 Task: Create a rule from the Routing list, Task moved to a section -> Set Priority in the project AgileOpus , set the section as Done clear the priority
Action: Mouse moved to (1327, 224)
Screenshot: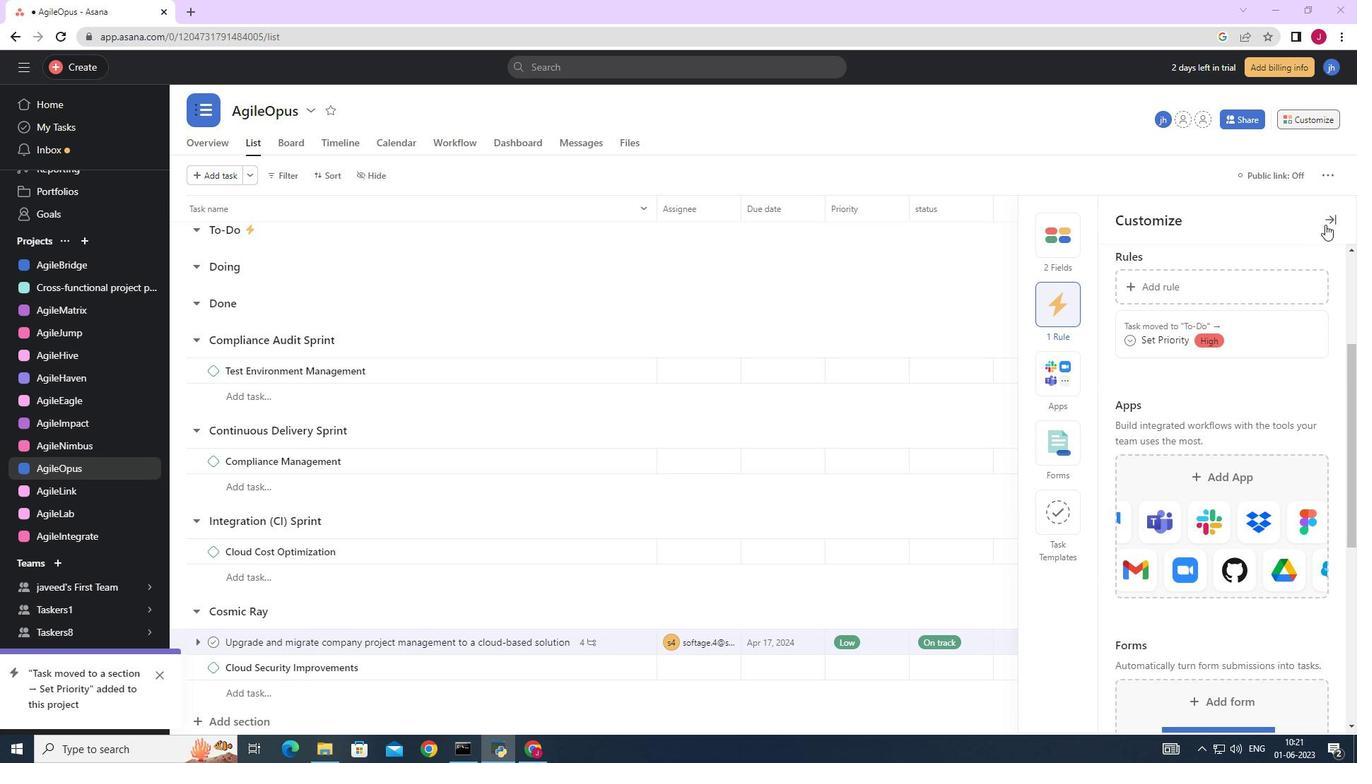 
Action: Mouse pressed left at (1327, 224)
Screenshot: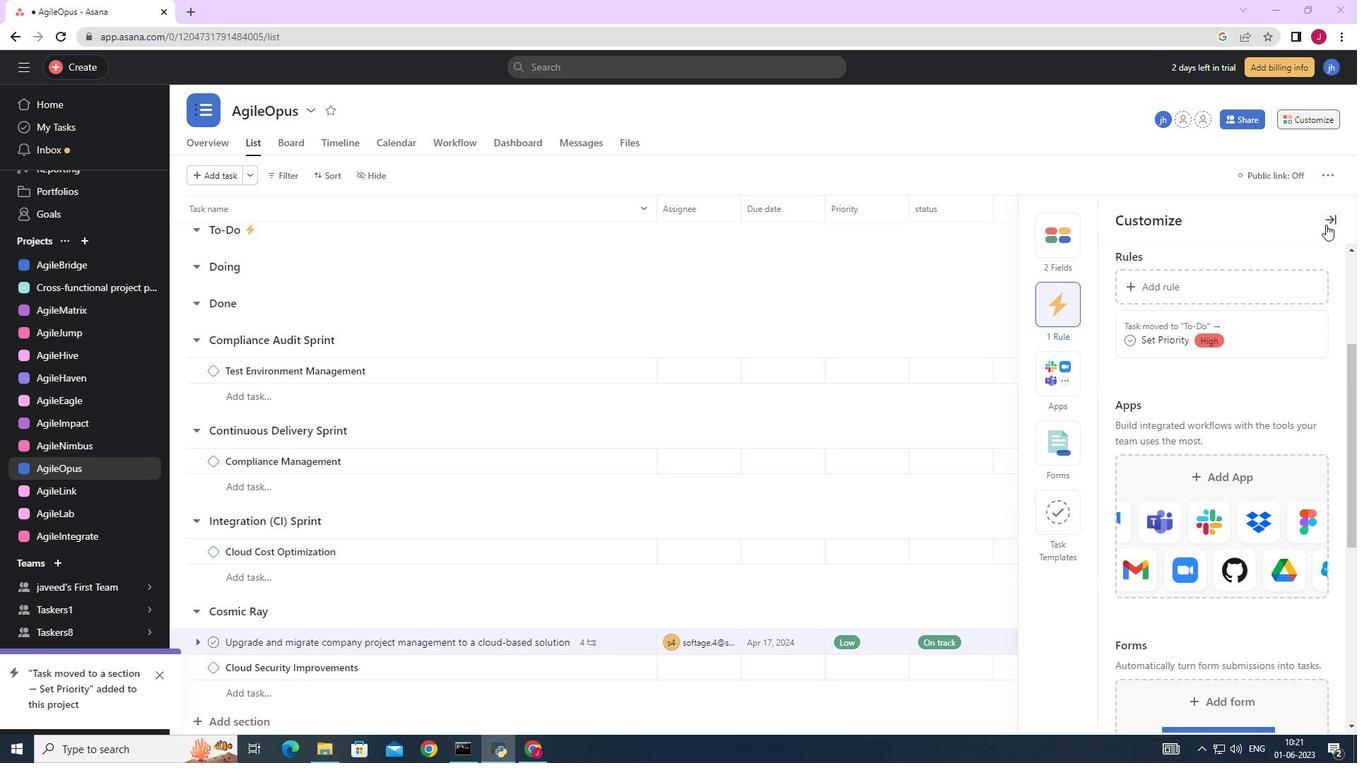 
Action: Mouse moved to (1318, 117)
Screenshot: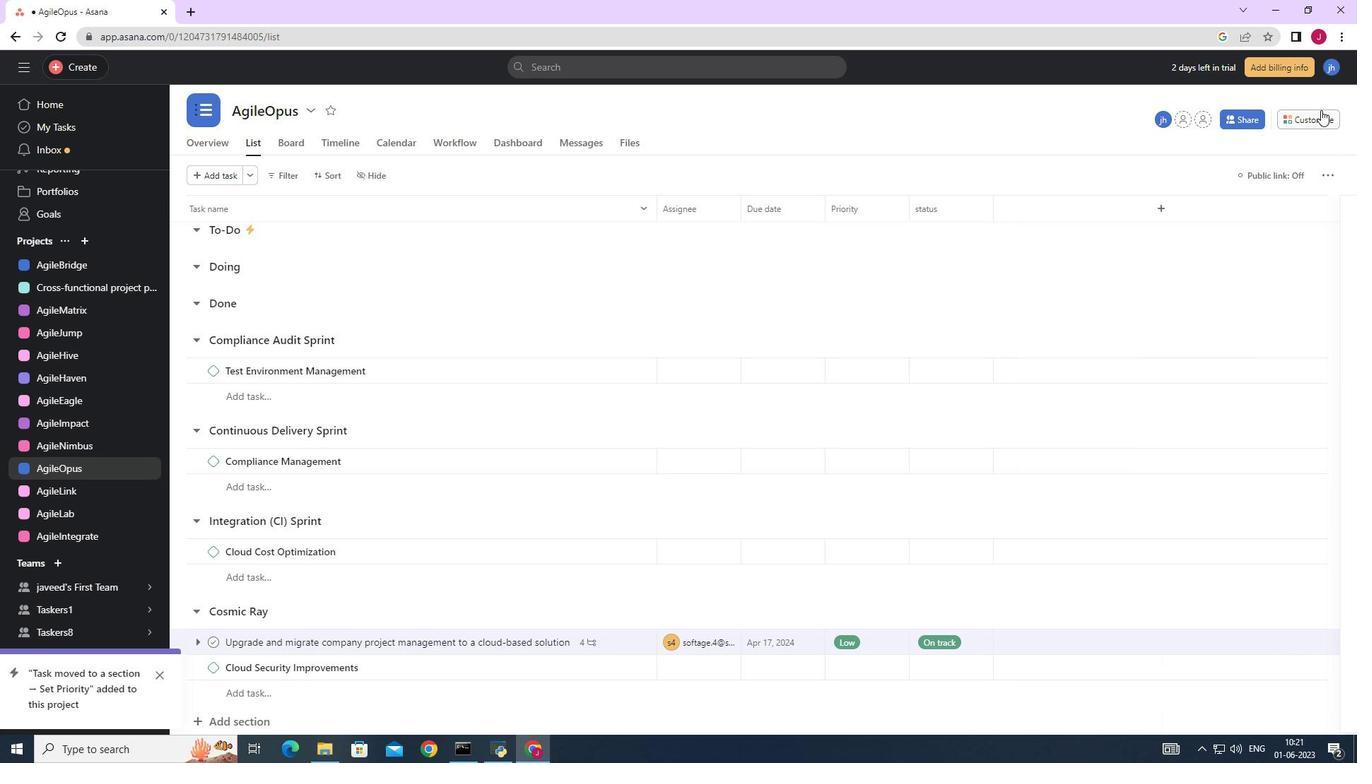 
Action: Mouse pressed left at (1318, 117)
Screenshot: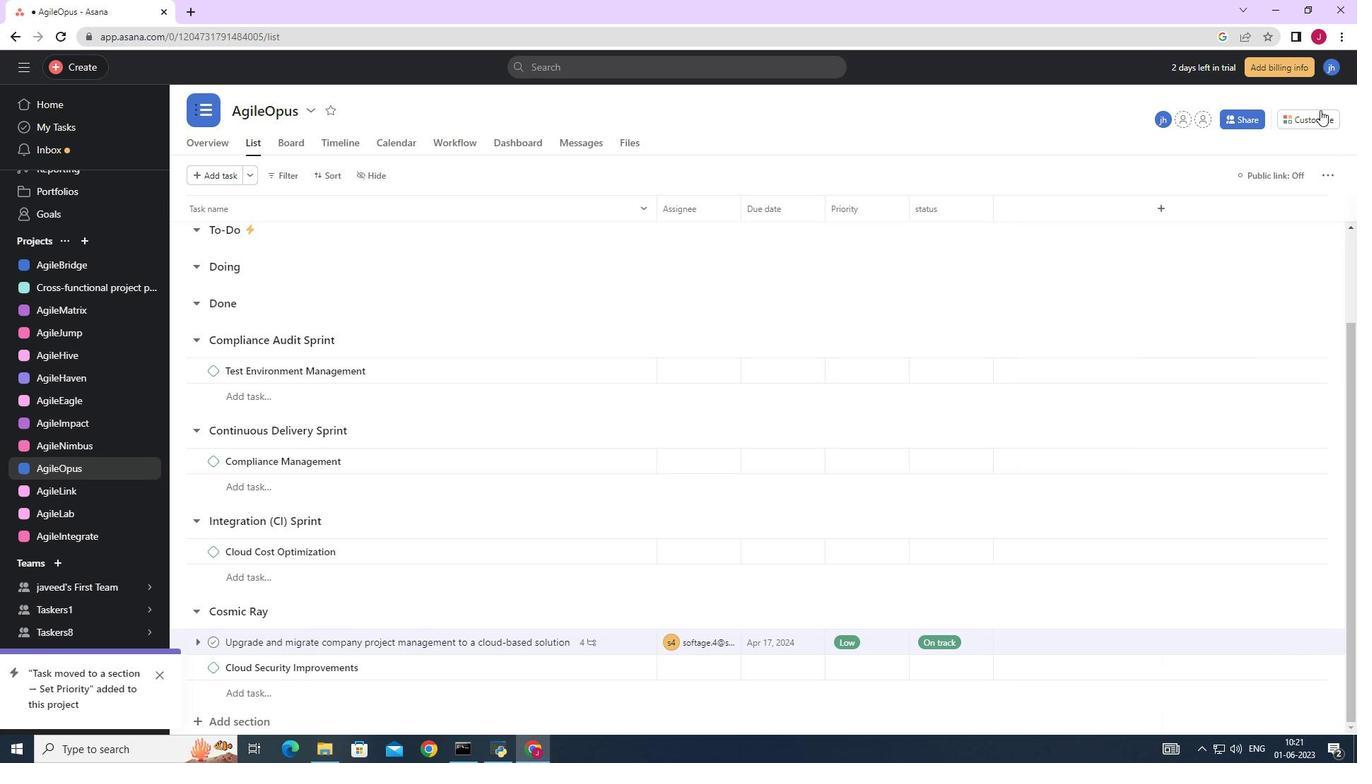 
Action: Mouse moved to (1050, 311)
Screenshot: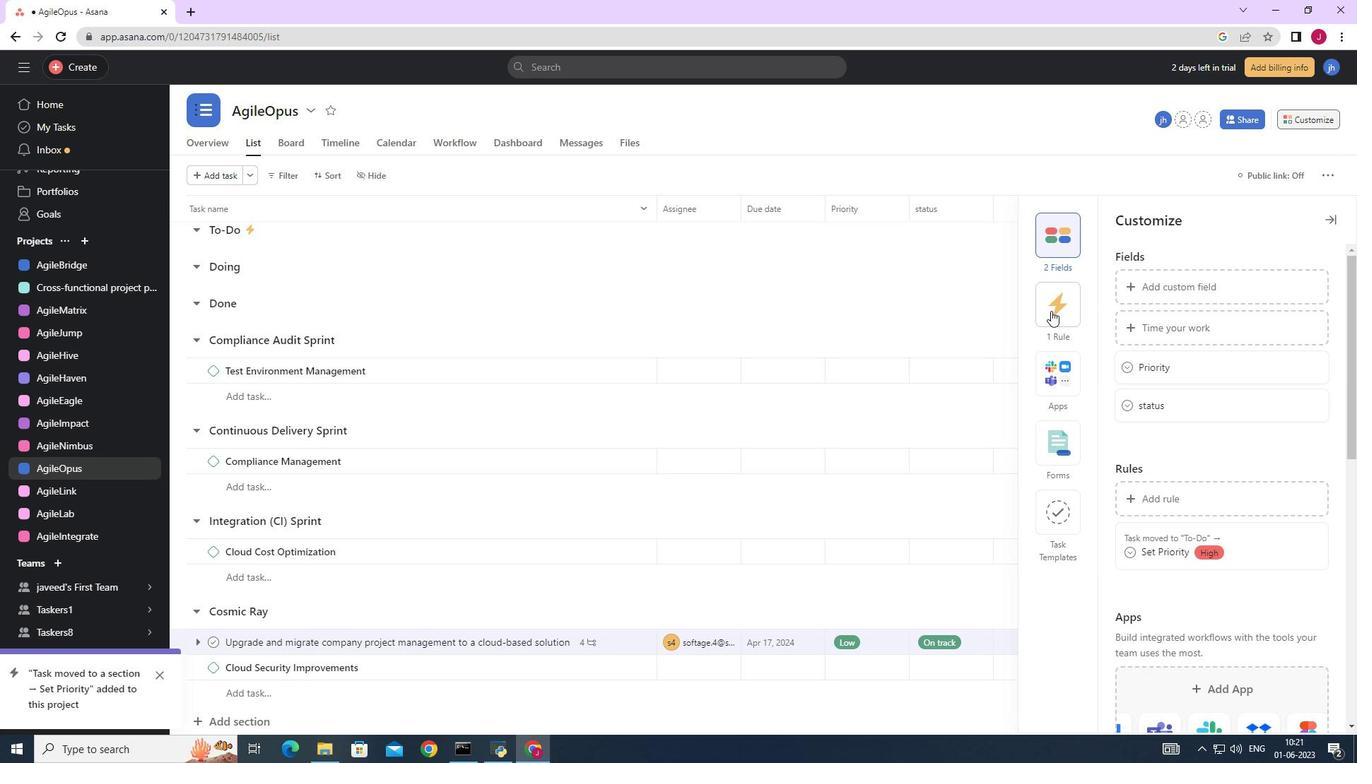 
Action: Mouse pressed left at (1050, 311)
Screenshot: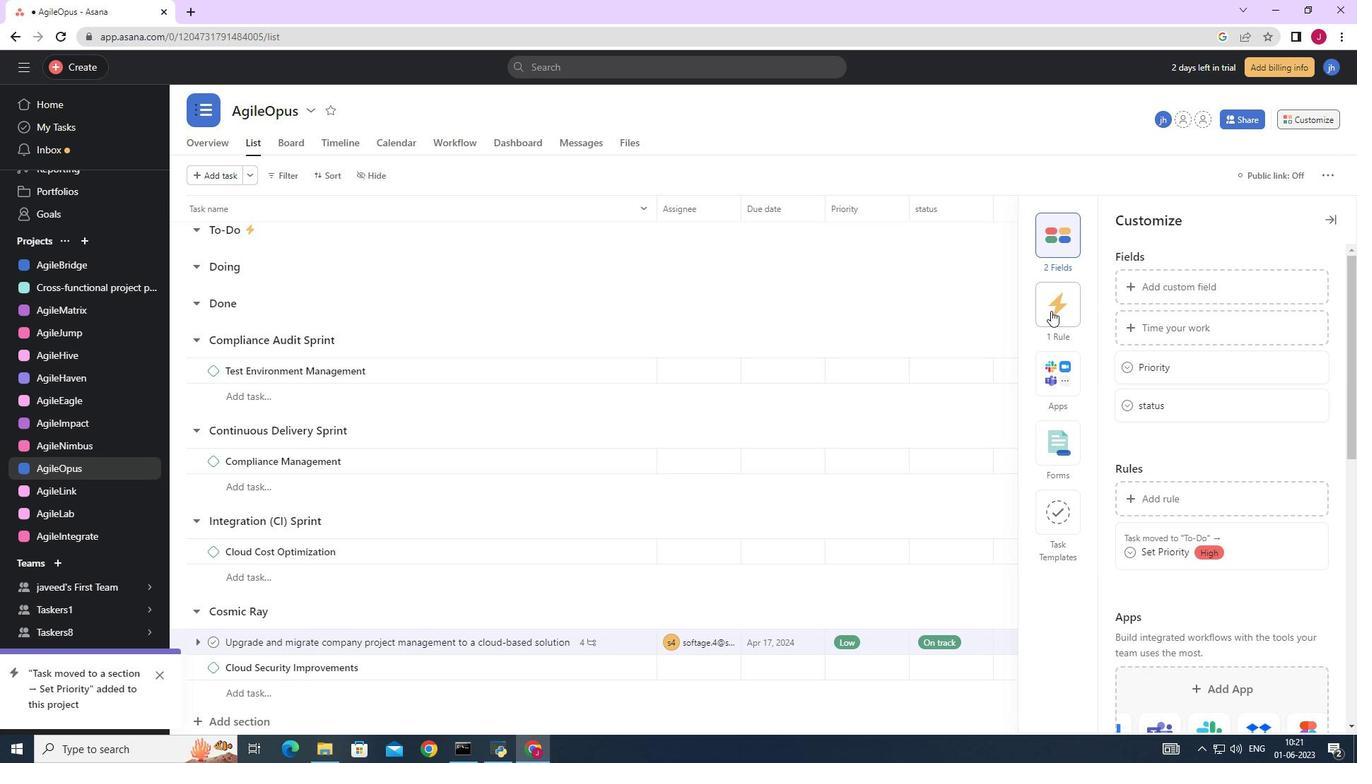 
Action: Mouse moved to (1158, 296)
Screenshot: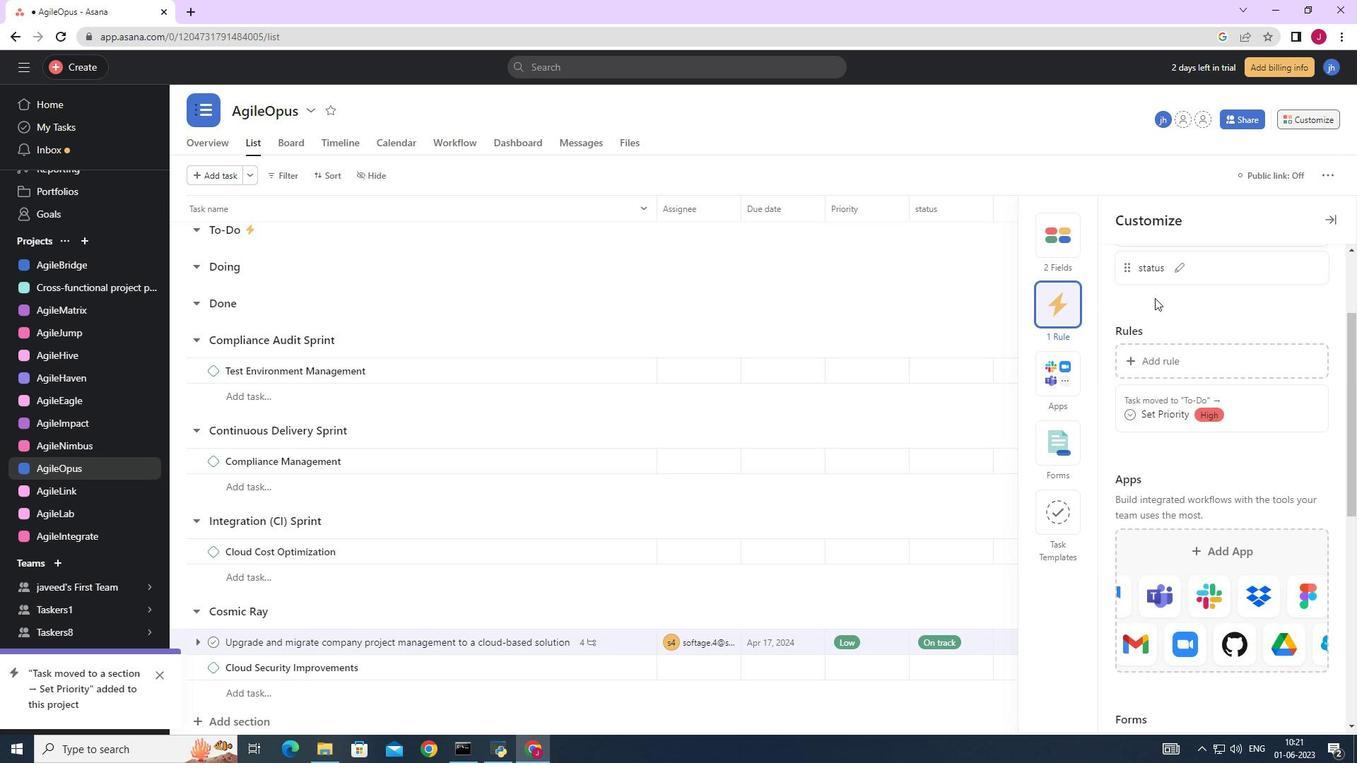 
Action: Mouse pressed left at (1158, 296)
Screenshot: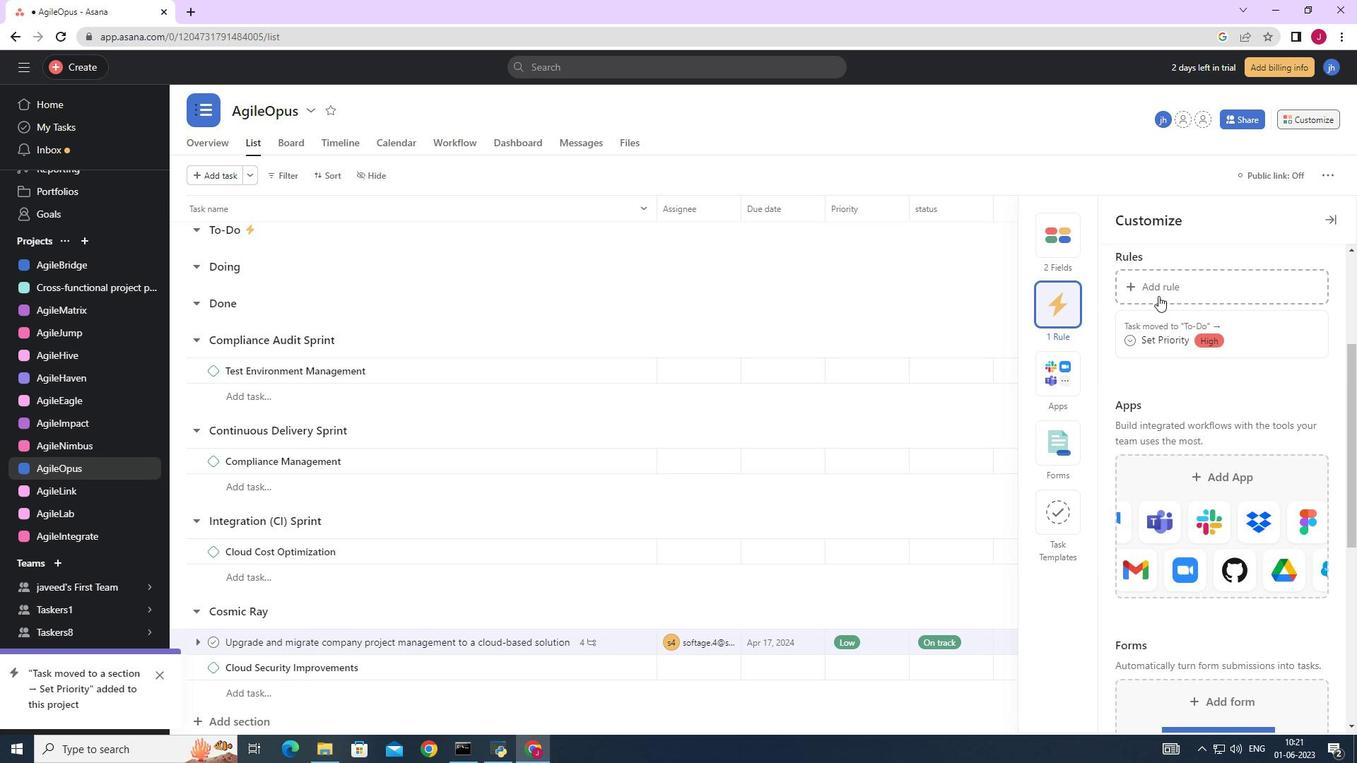 
Action: Mouse moved to (310, 179)
Screenshot: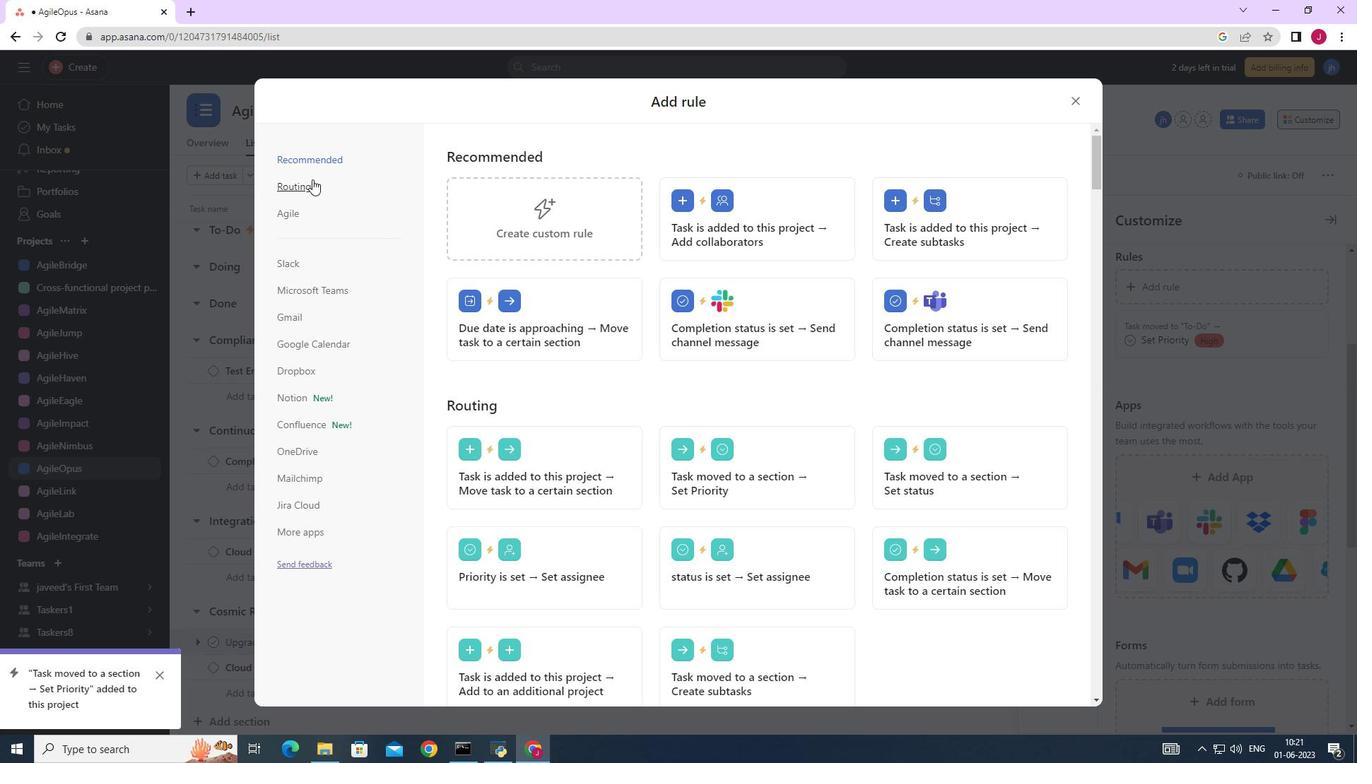 
Action: Mouse pressed left at (310, 179)
Screenshot: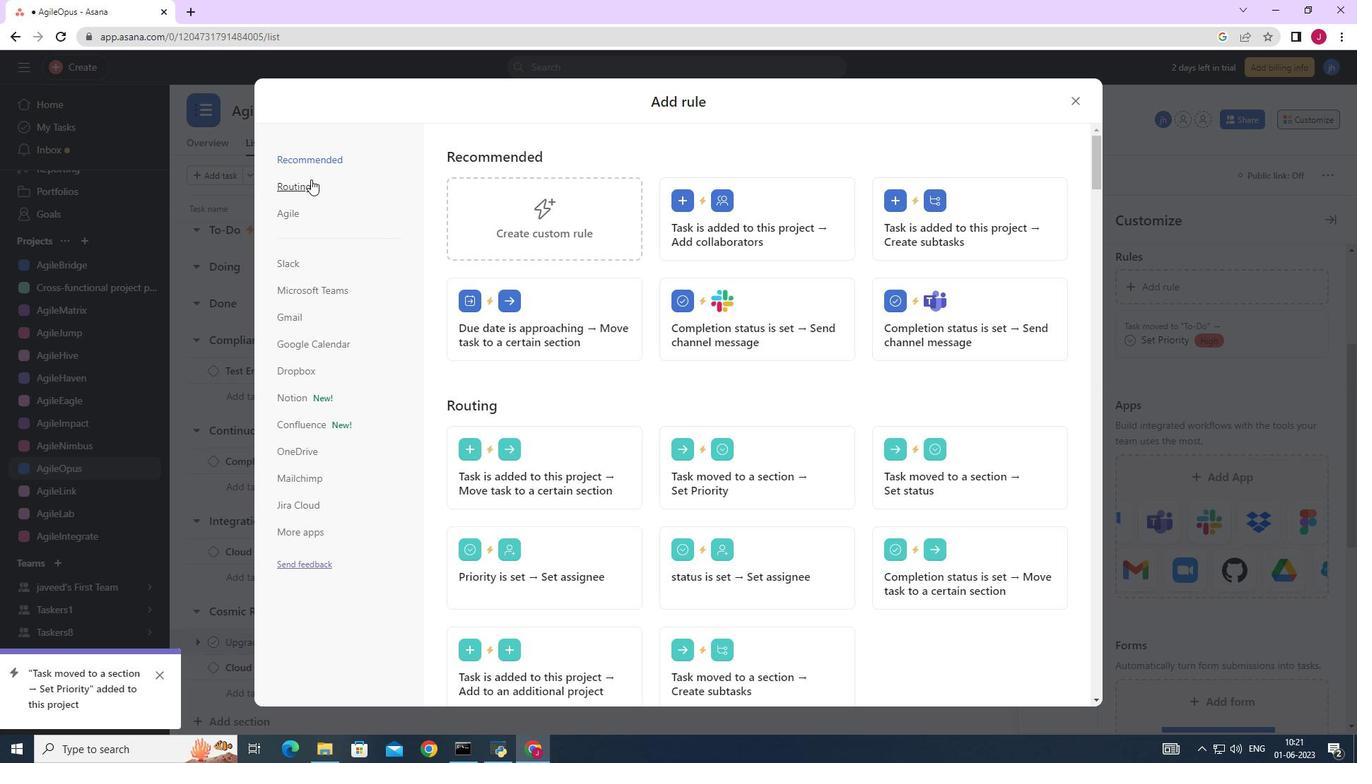 
Action: Mouse moved to (789, 212)
Screenshot: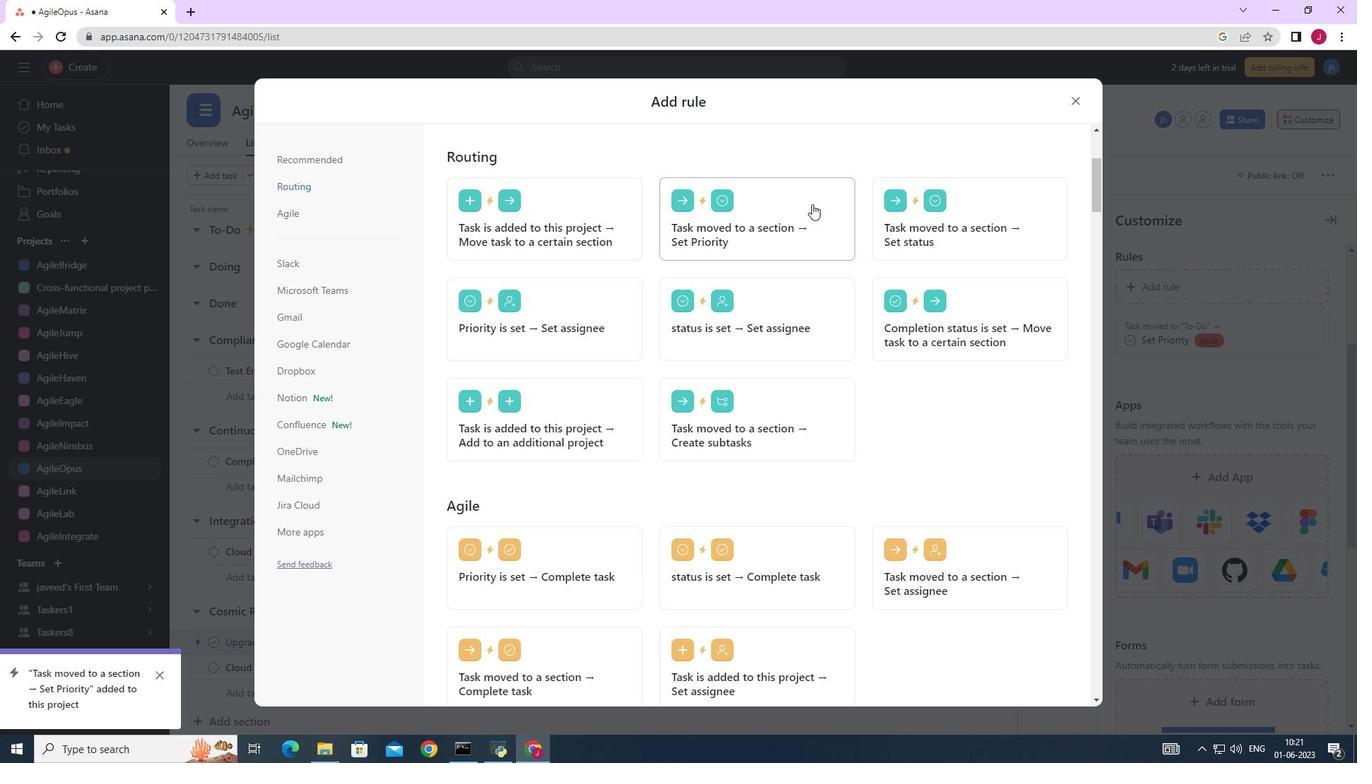 
Action: Mouse pressed left at (789, 212)
Screenshot: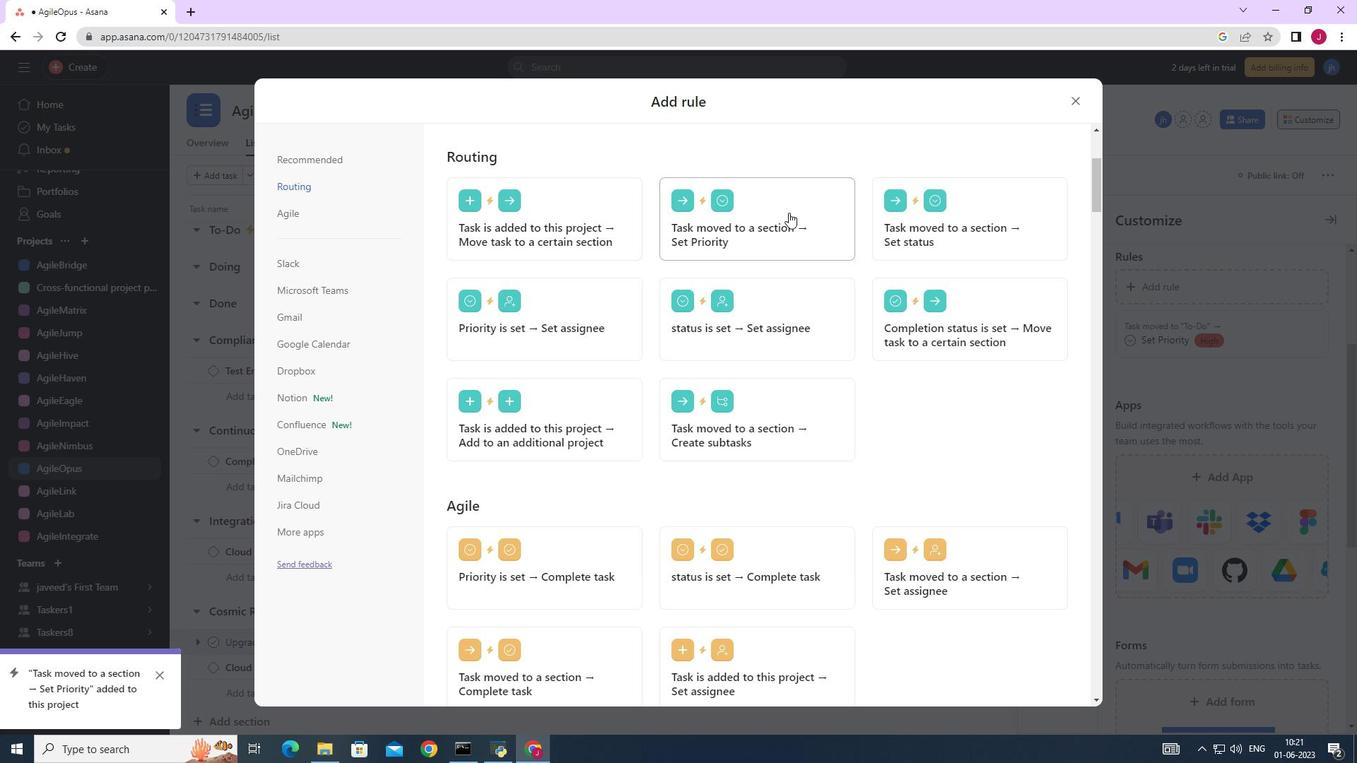 
Action: Mouse moved to (552, 382)
Screenshot: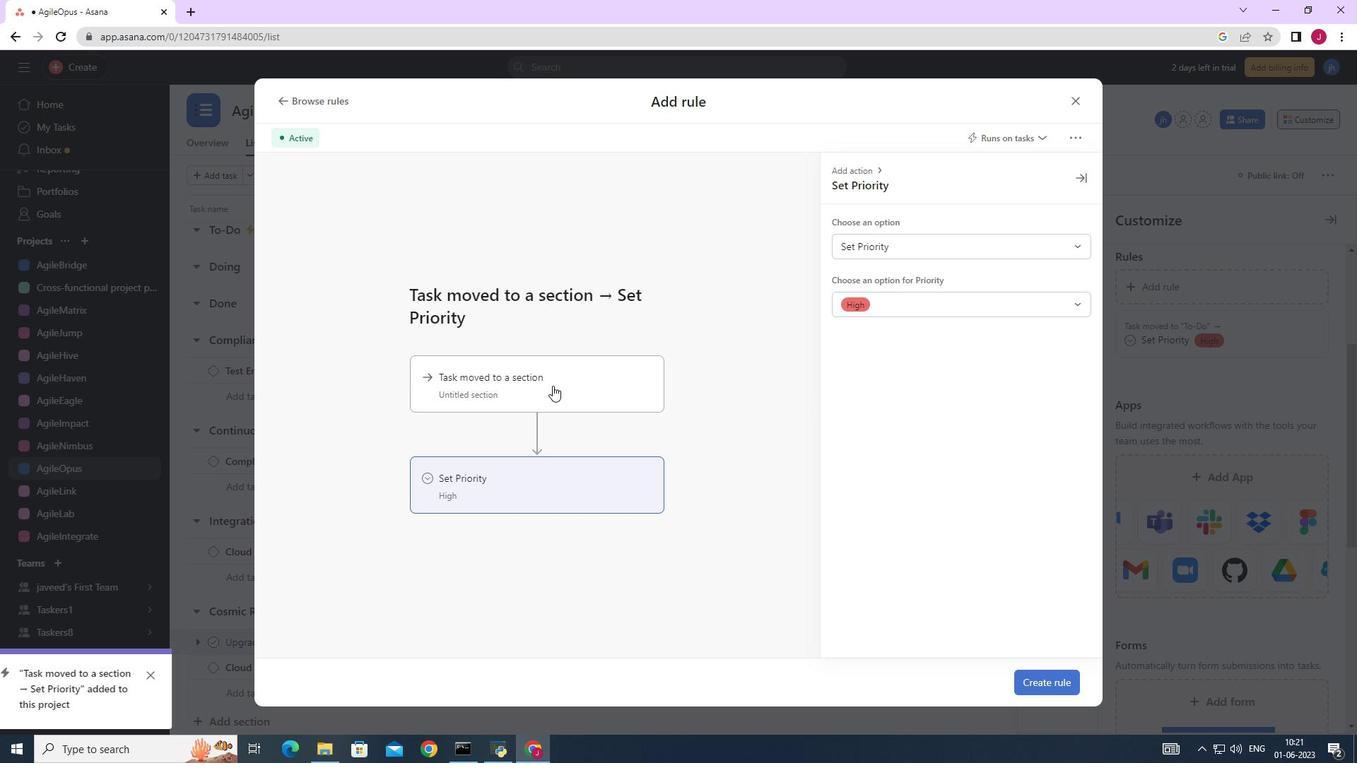 
Action: Mouse pressed left at (552, 382)
Screenshot: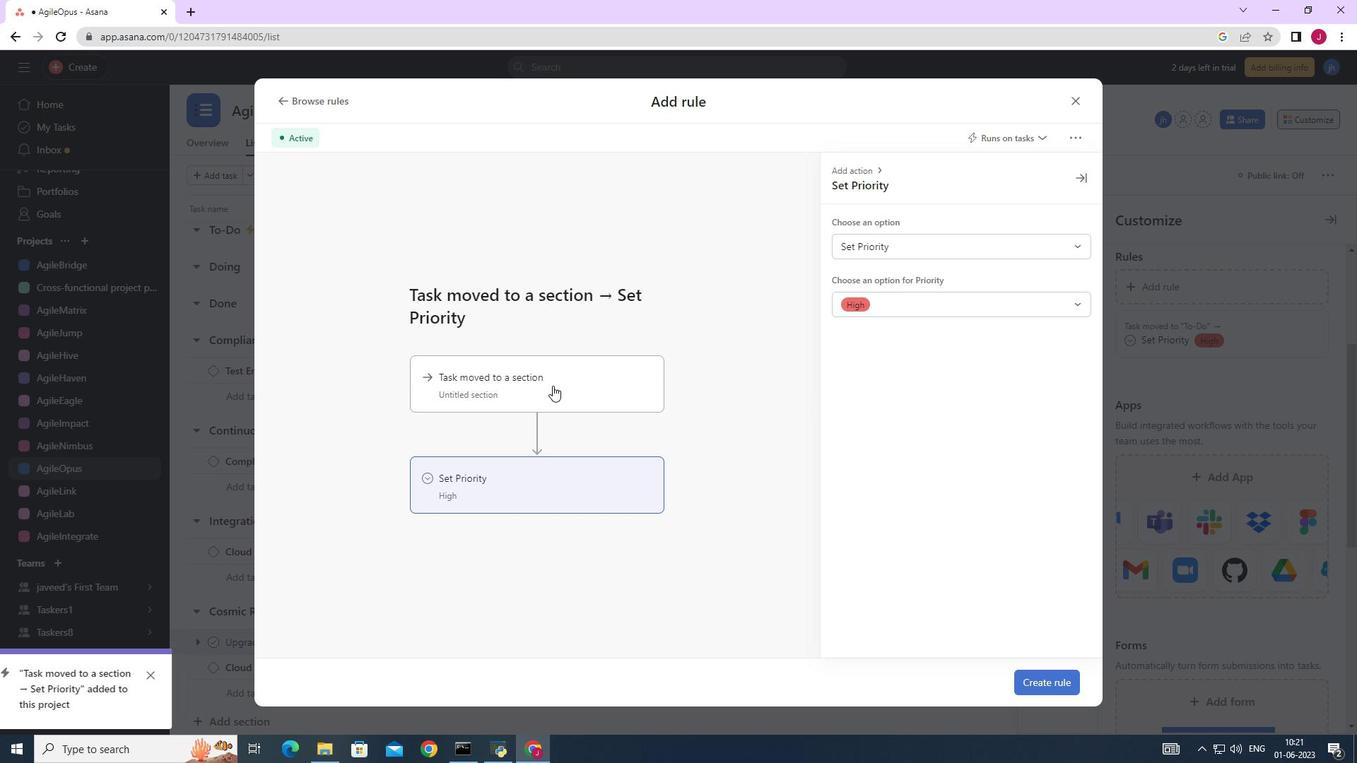 
Action: Mouse moved to (882, 245)
Screenshot: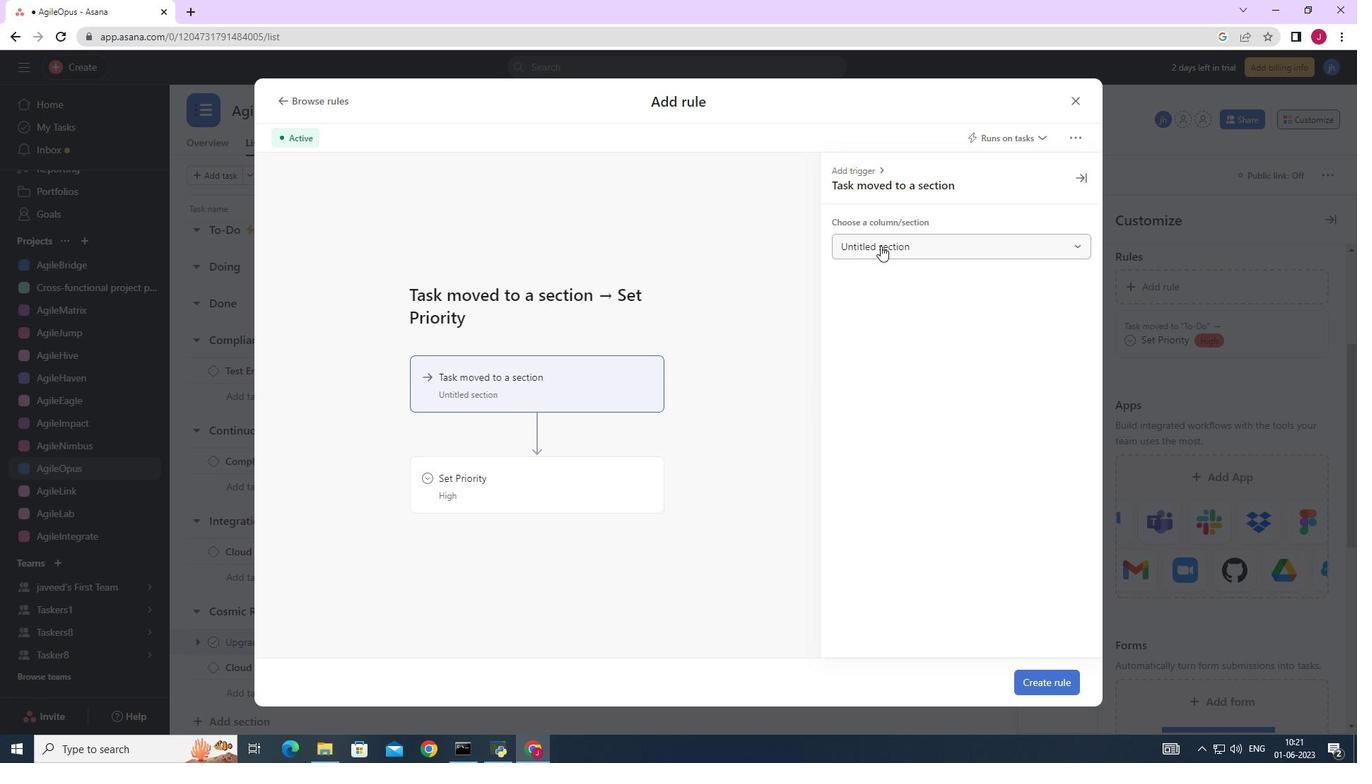 
Action: Mouse pressed left at (882, 245)
Screenshot: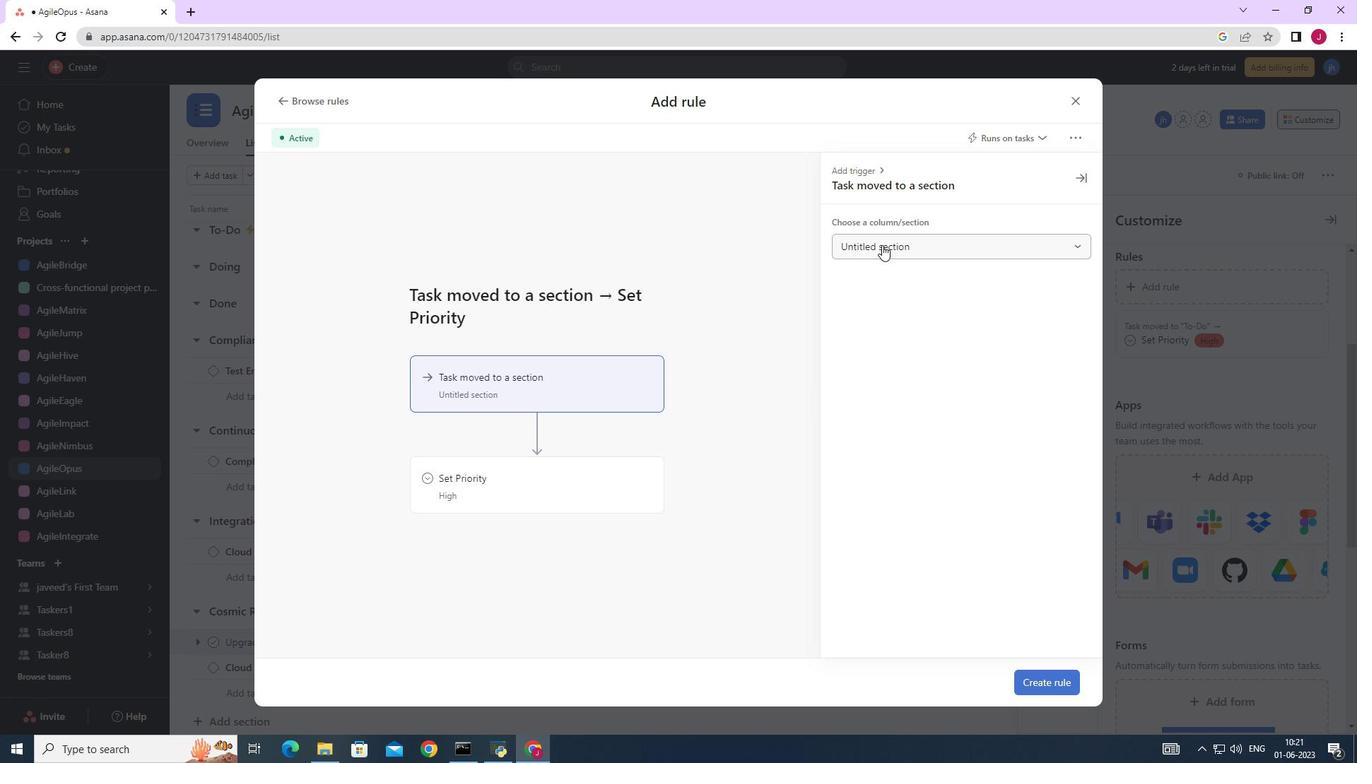
Action: Mouse moved to (866, 350)
Screenshot: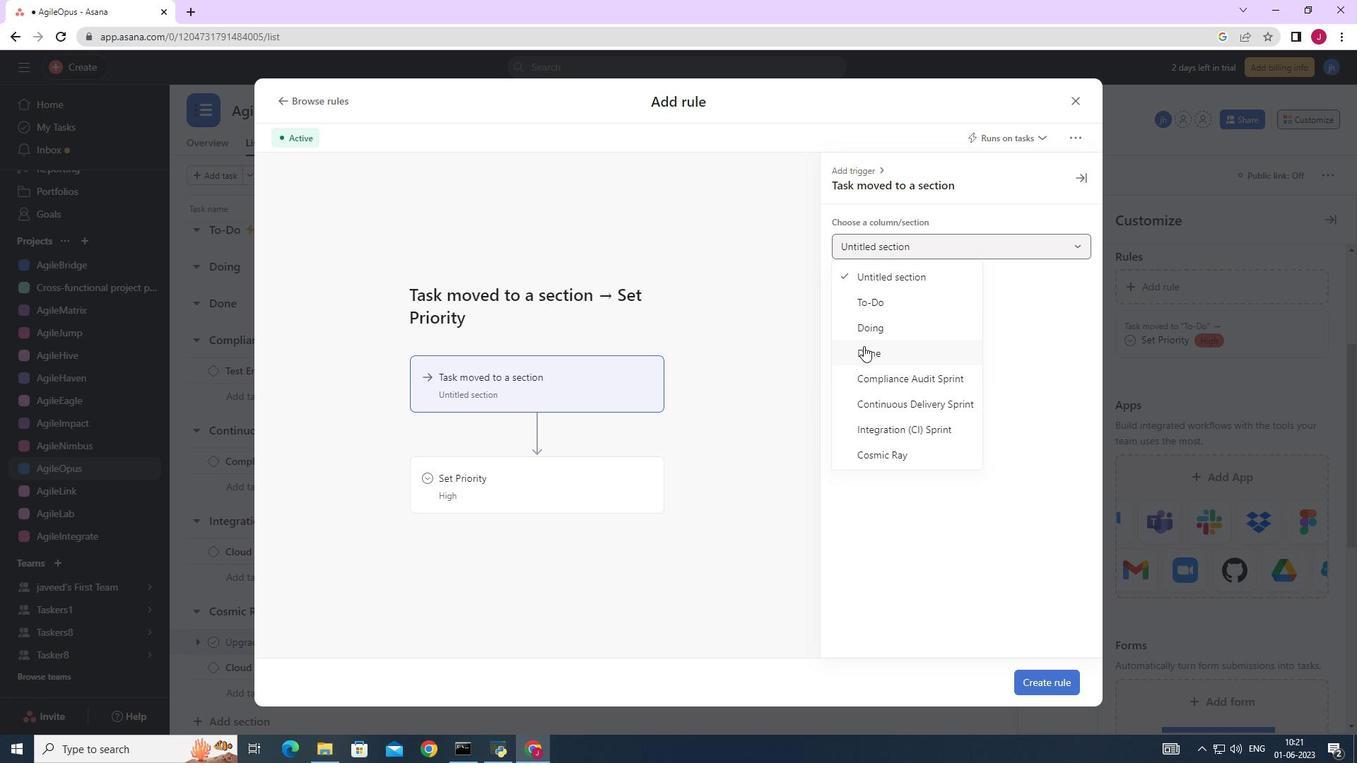 
Action: Mouse pressed left at (866, 350)
Screenshot: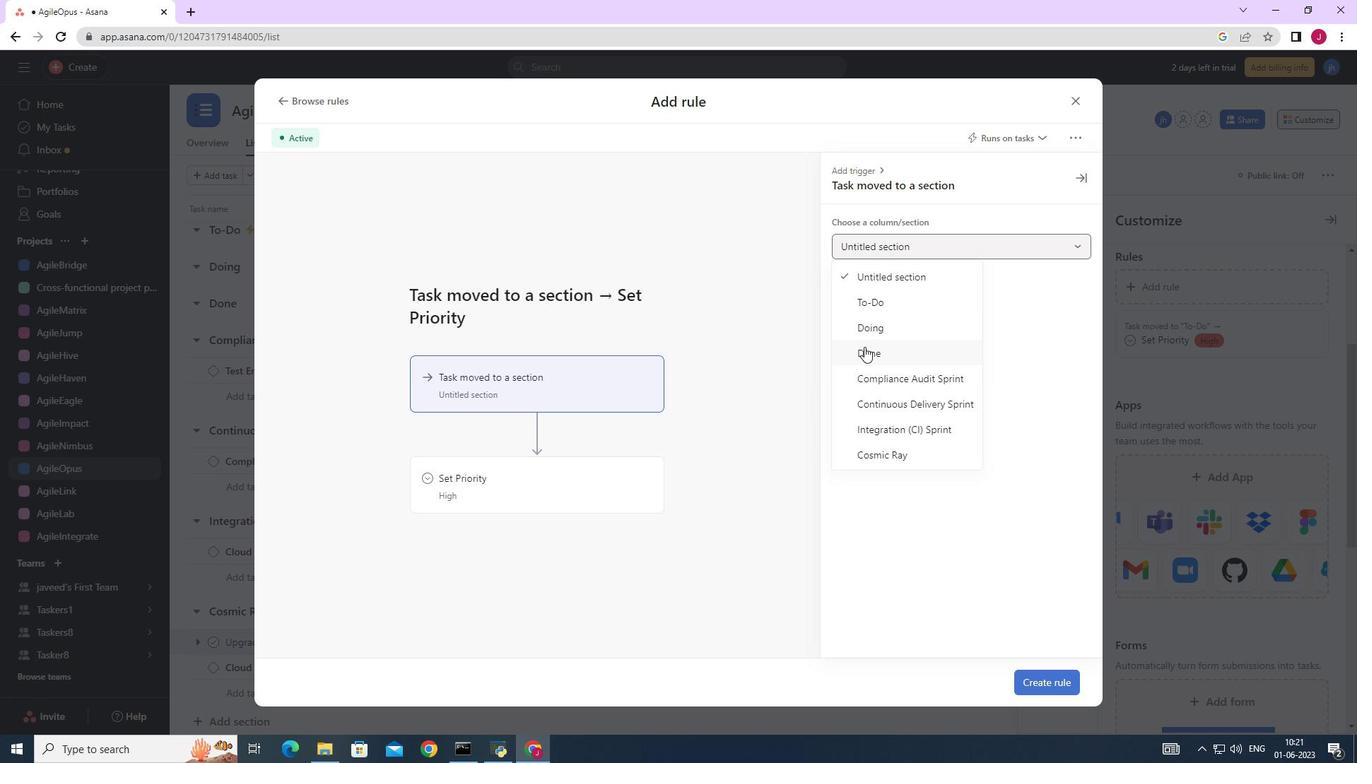 
Action: Mouse moved to (532, 486)
Screenshot: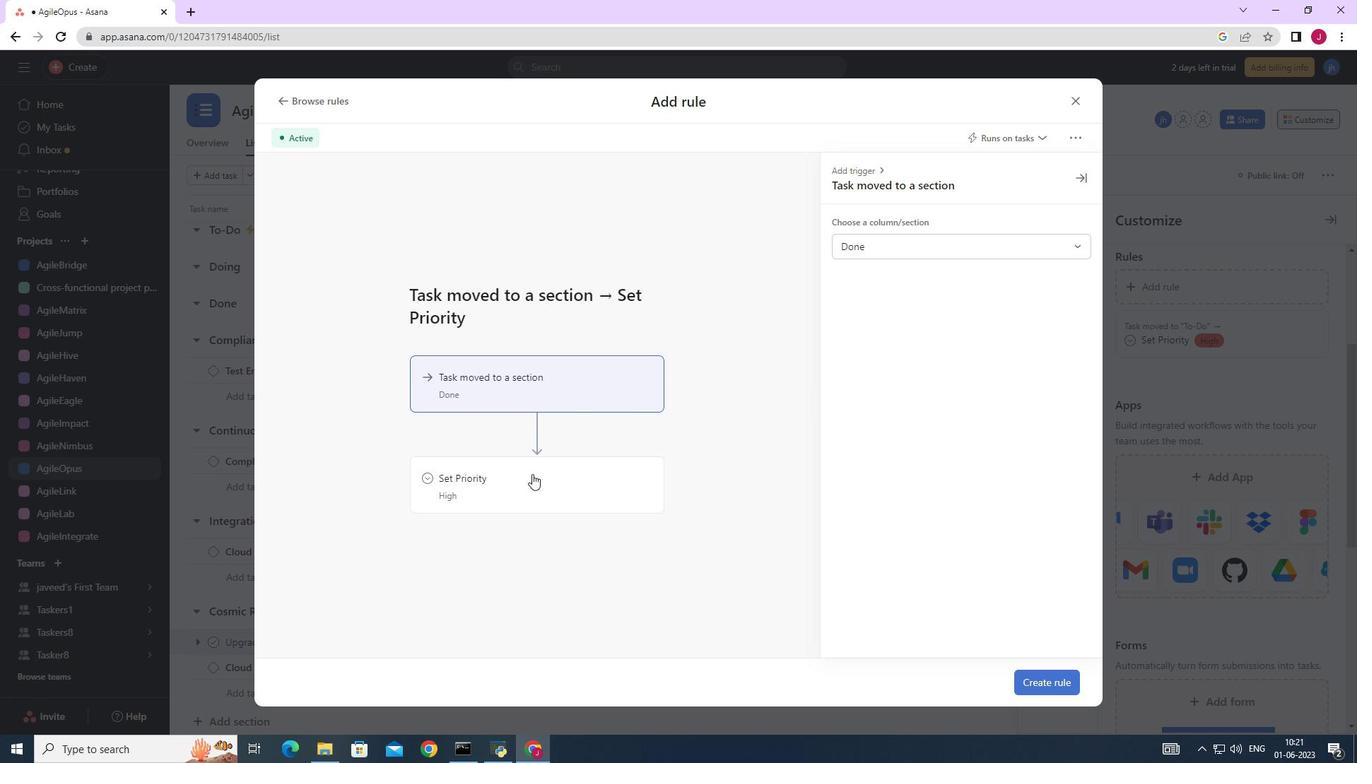
Action: Mouse pressed left at (532, 486)
Screenshot: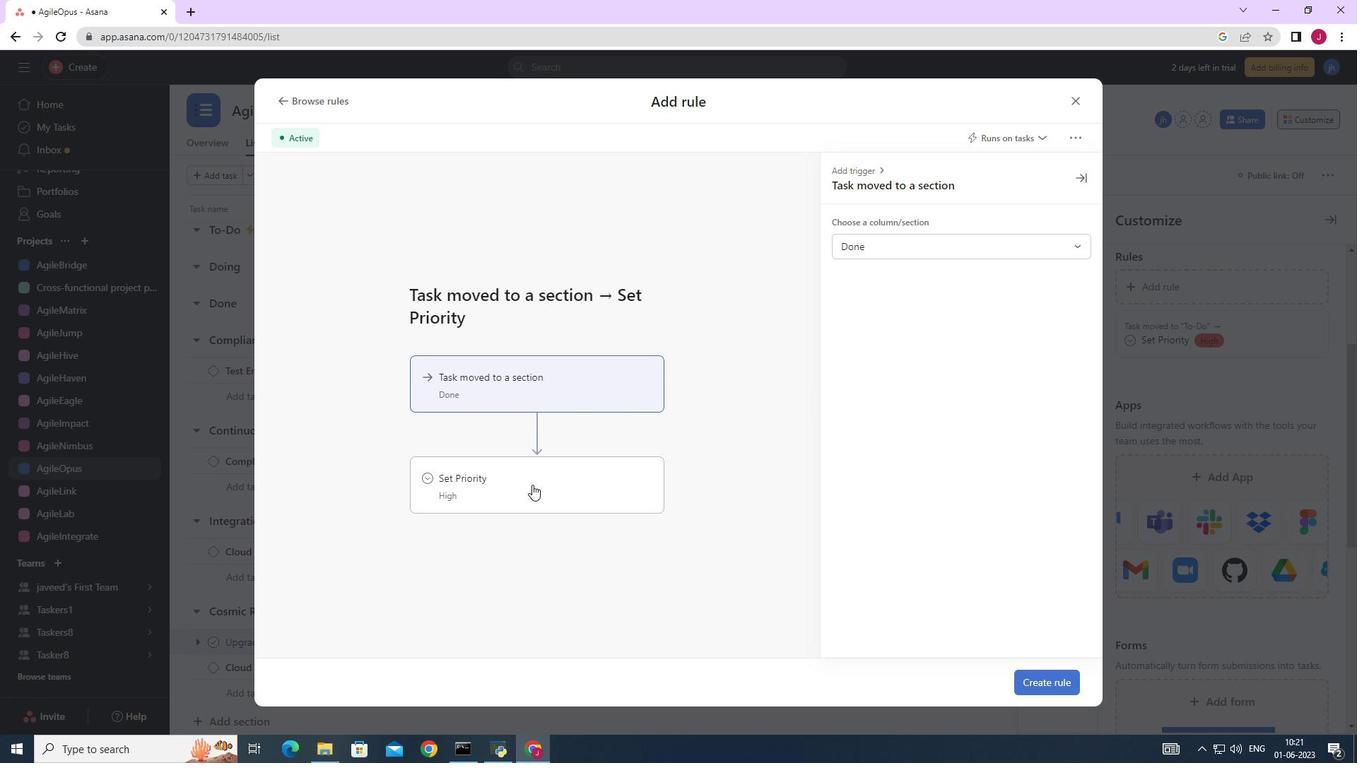 
Action: Mouse moved to (885, 247)
Screenshot: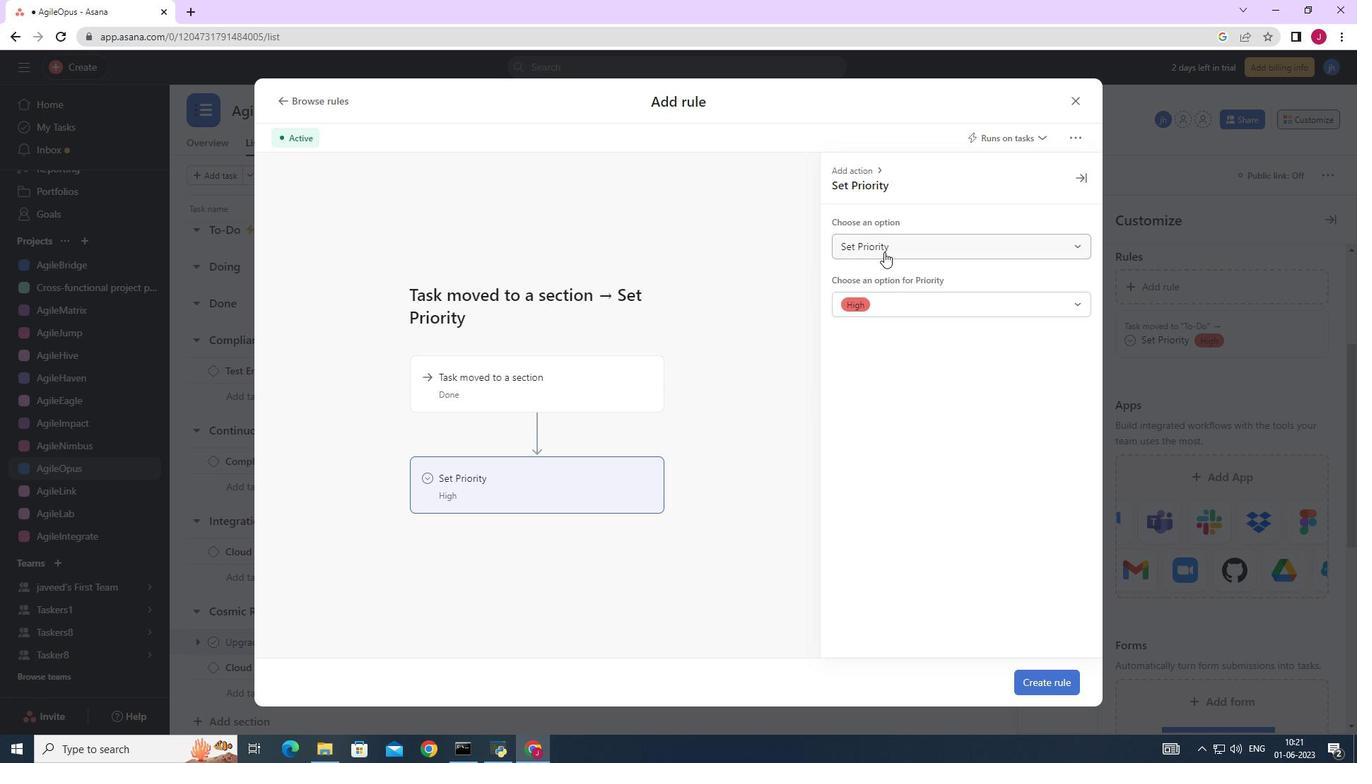 
Action: Mouse pressed left at (885, 247)
Screenshot: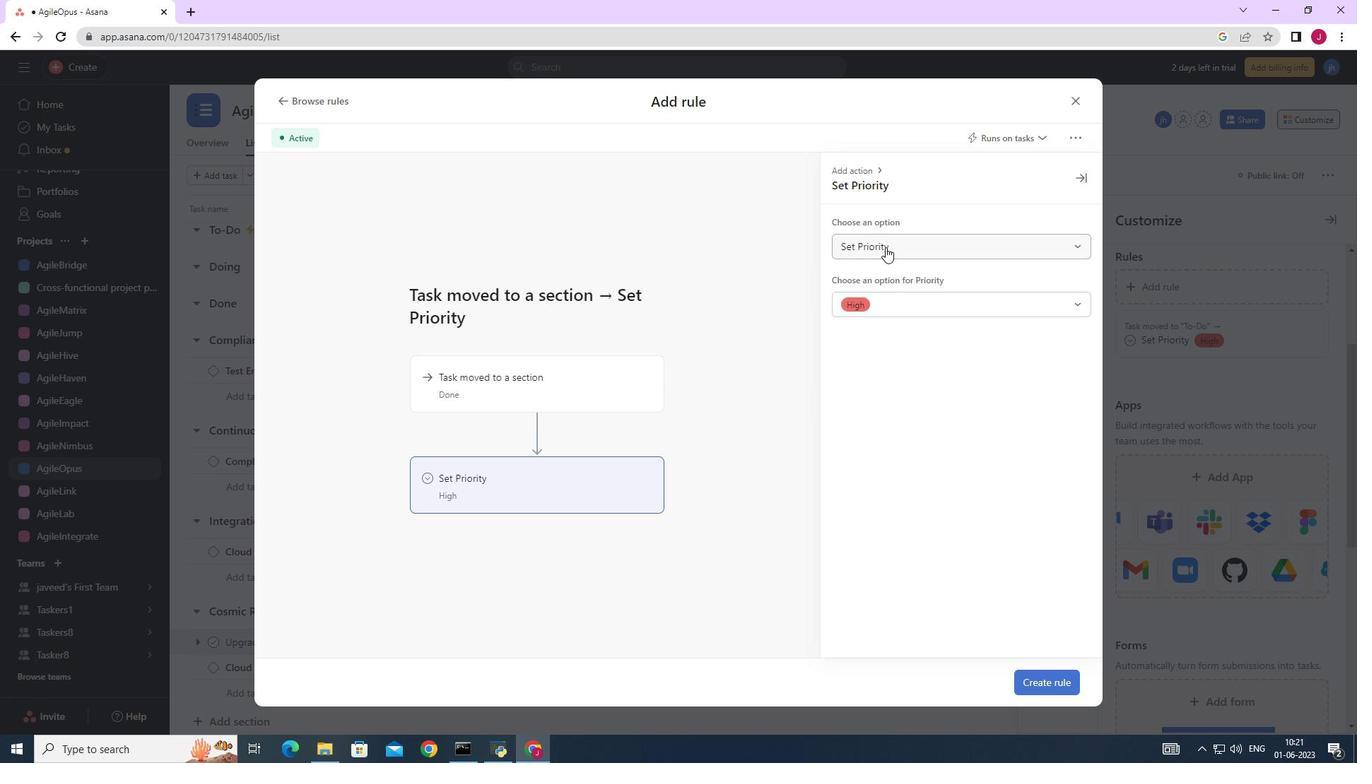 
Action: Mouse moved to (884, 298)
Screenshot: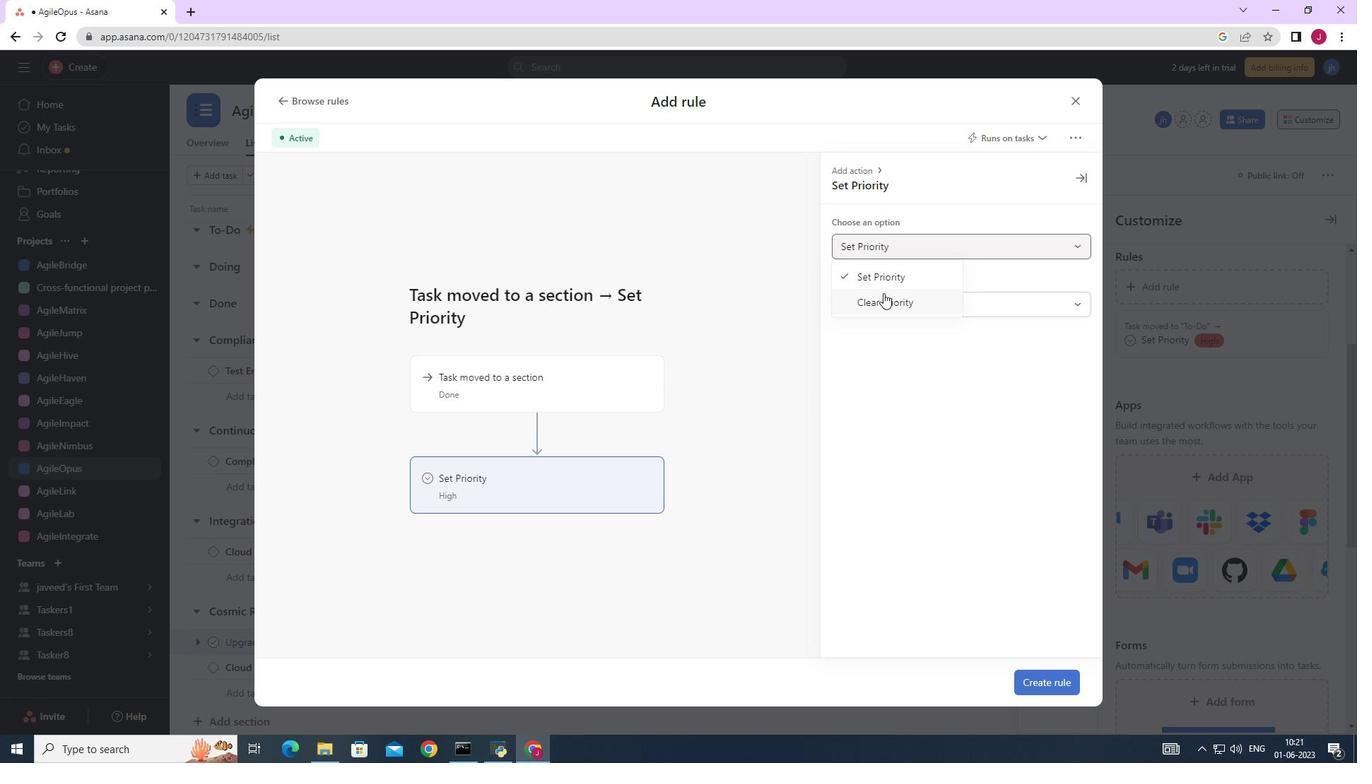 
Action: Mouse pressed left at (884, 298)
Screenshot: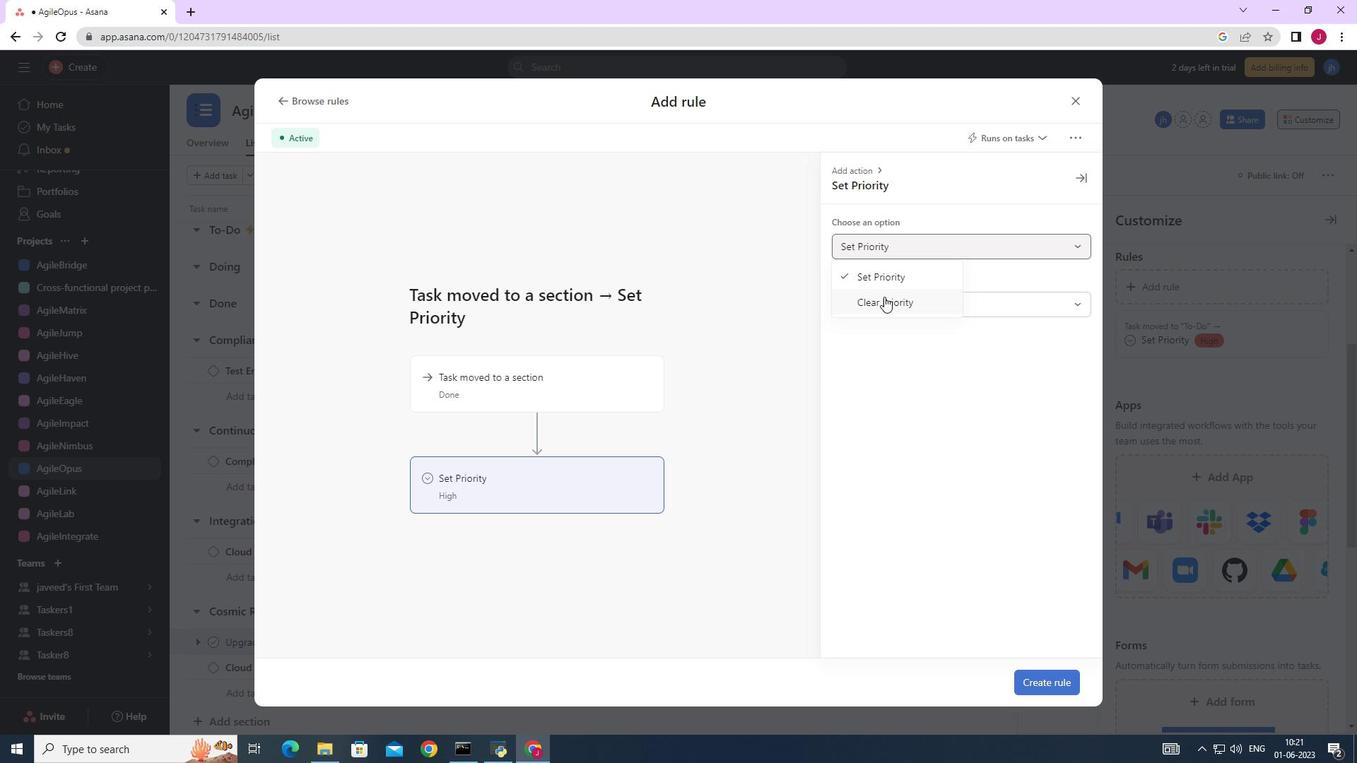 
Action: Mouse moved to (528, 485)
Screenshot: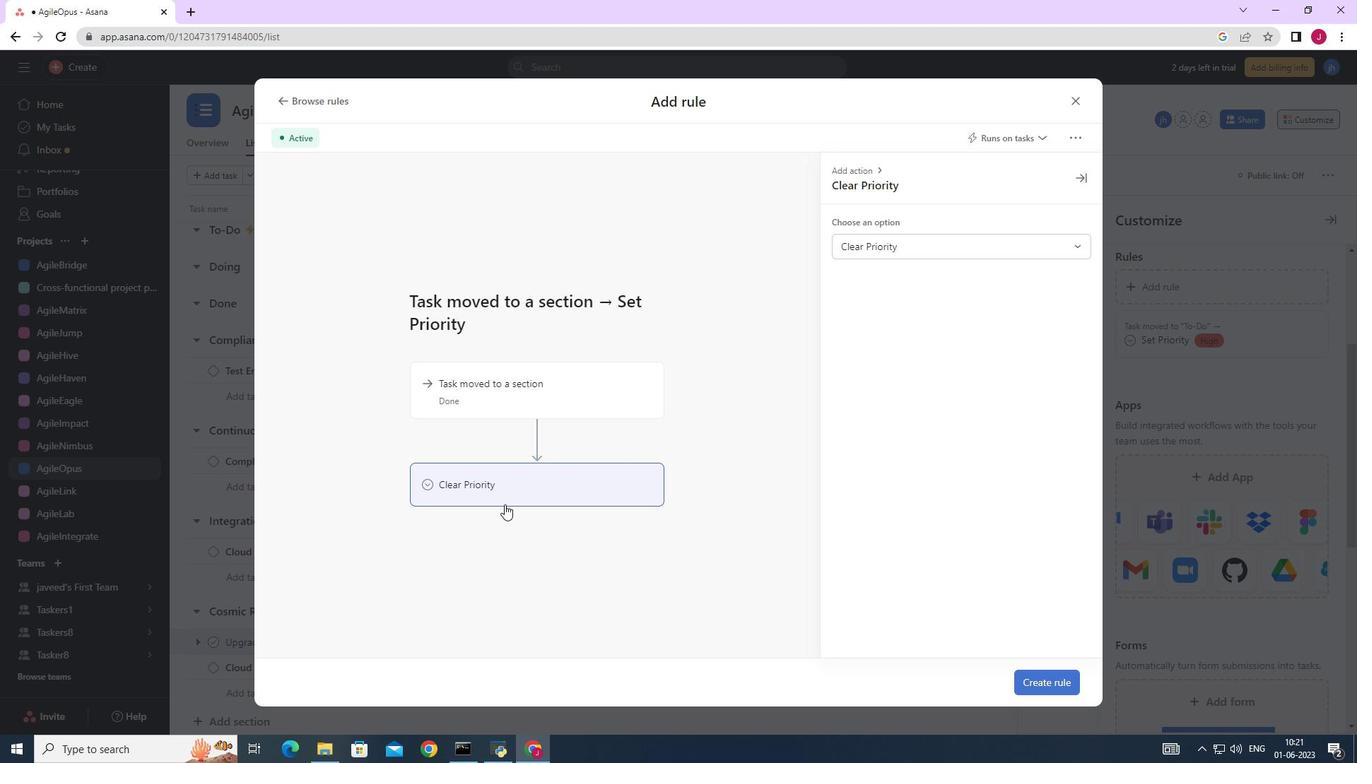 
Action: Mouse pressed left at (528, 485)
Screenshot: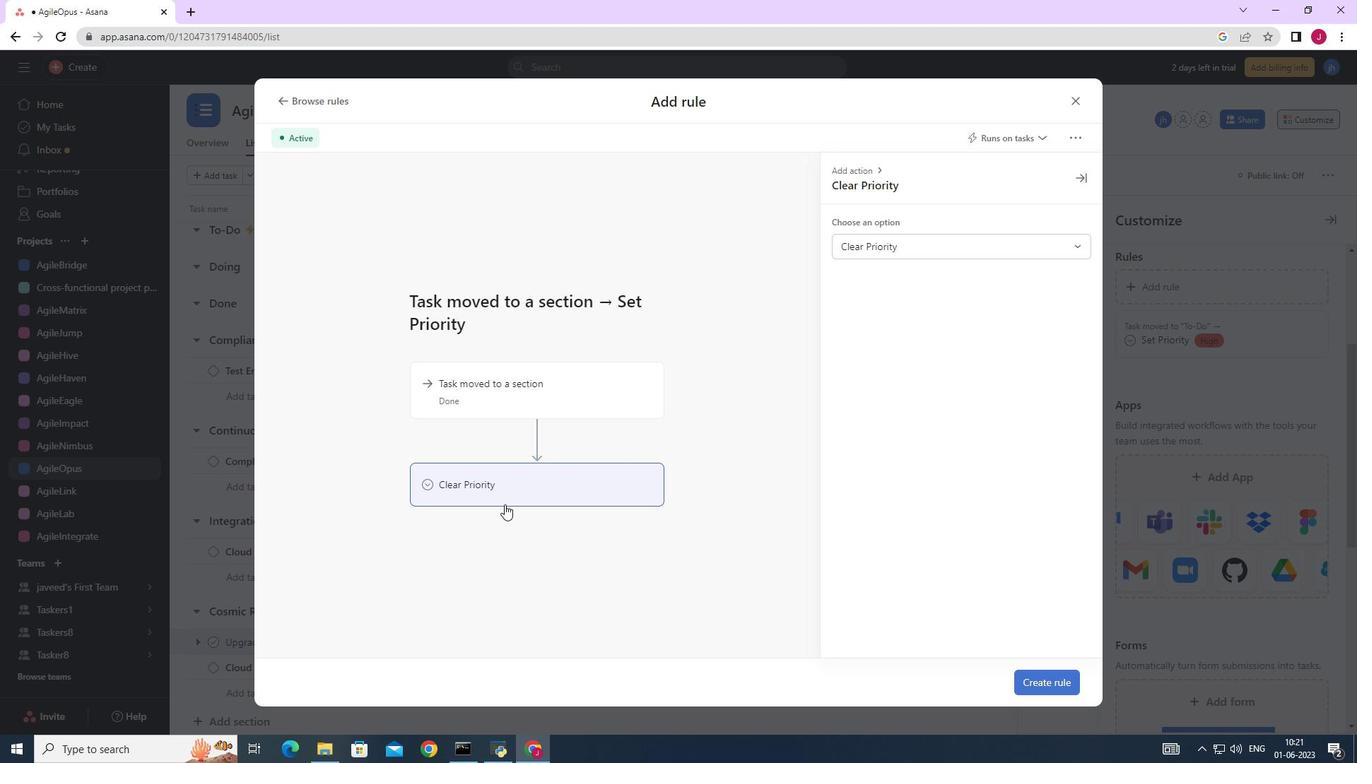 
Action: Mouse moved to (1063, 678)
Screenshot: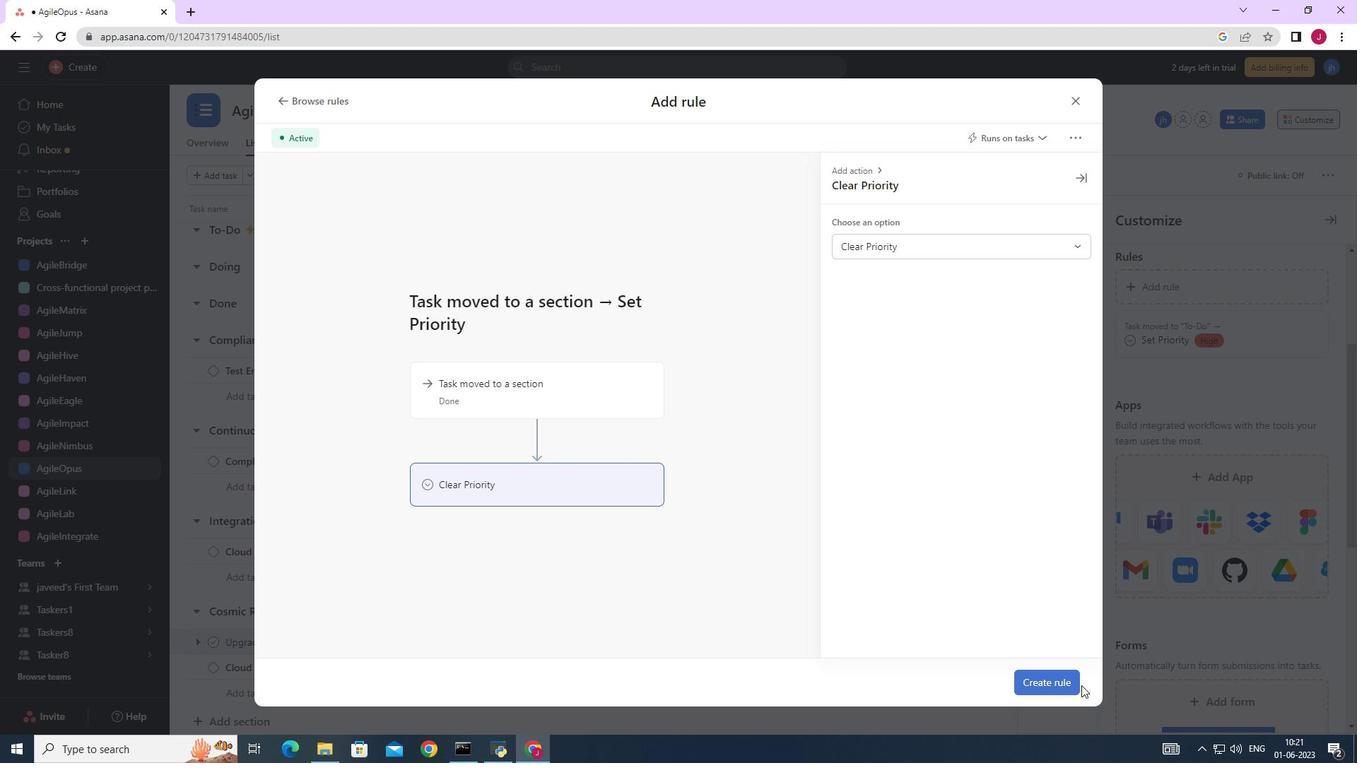 
Action: Mouse pressed left at (1063, 678)
Screenshot: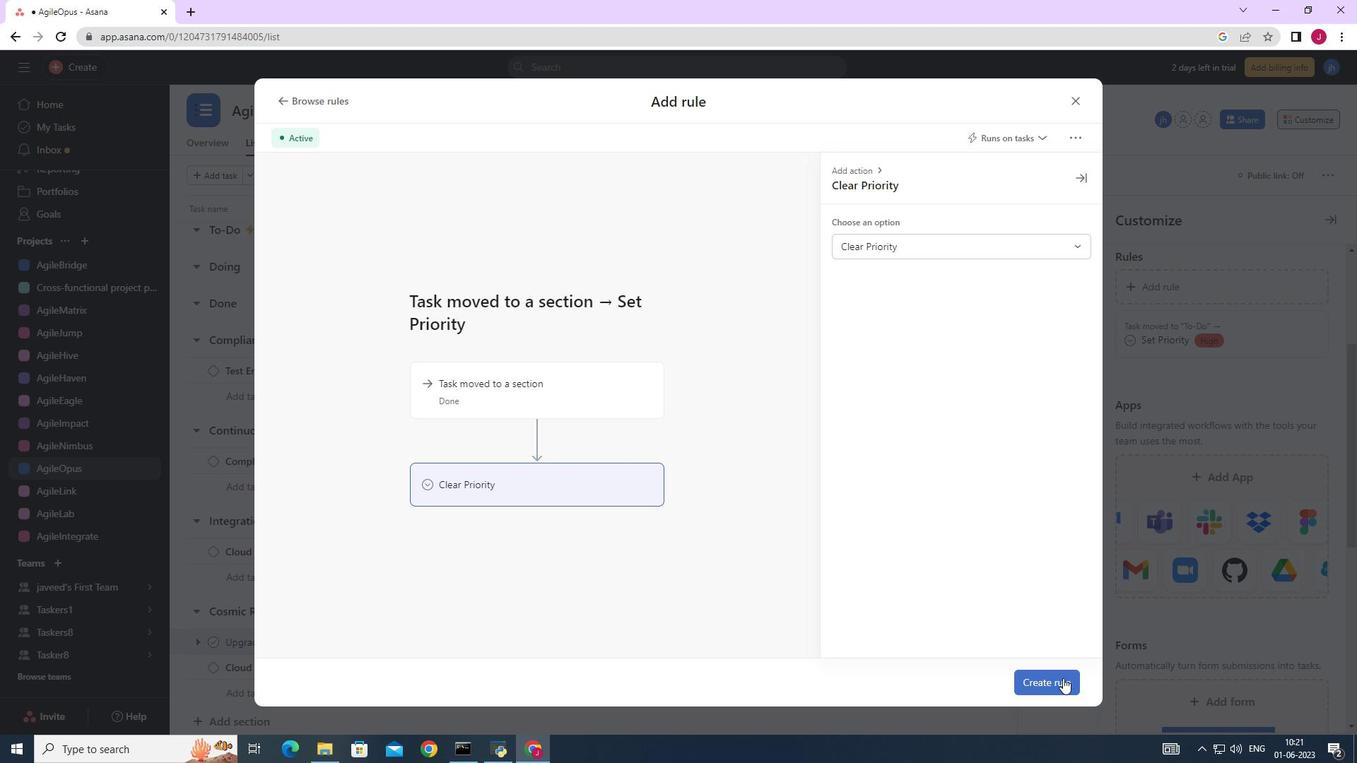 
Action: Mouse moved to (969, 680)
Screenshot: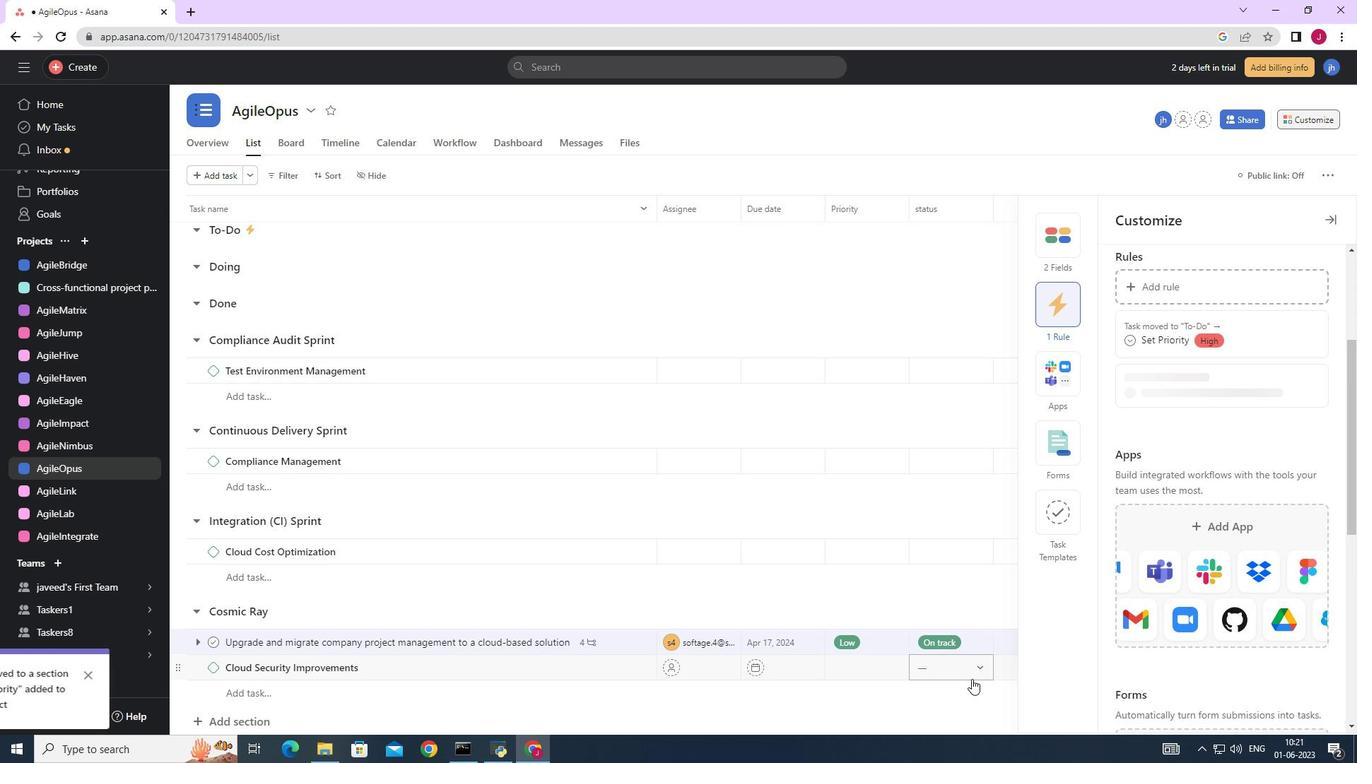 
